 Task: Click New Customer and then click Cancel while find customer
Action: Mouse moved to (139, 18)
Screenshot: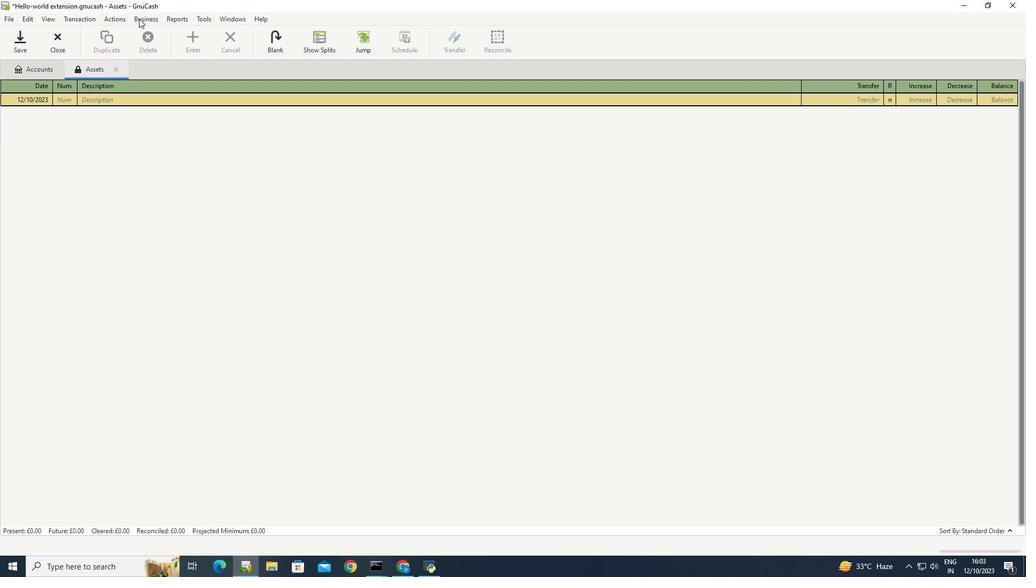 
Action: Mouse pressed left at (139, 18)
Screenshot: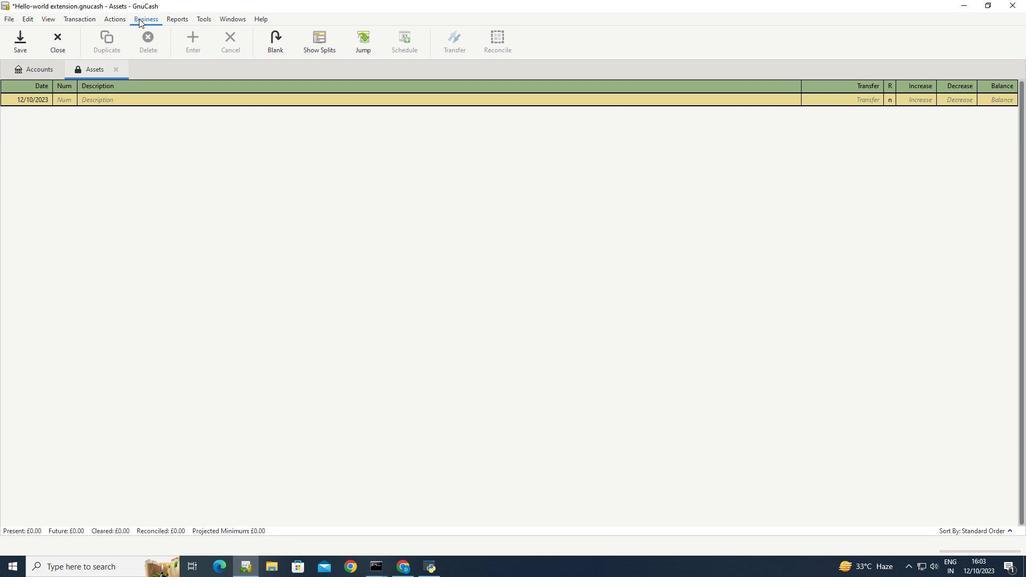
Action: Mouse moved to (273, 59)
Screenshot: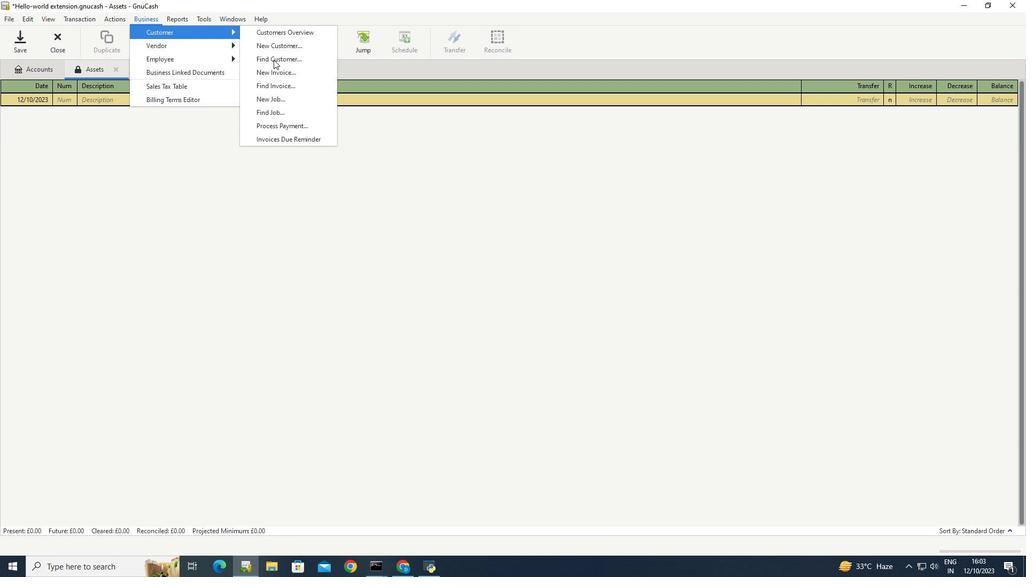 
Action: Mouse pressed left at (273, 59)
Screenshot: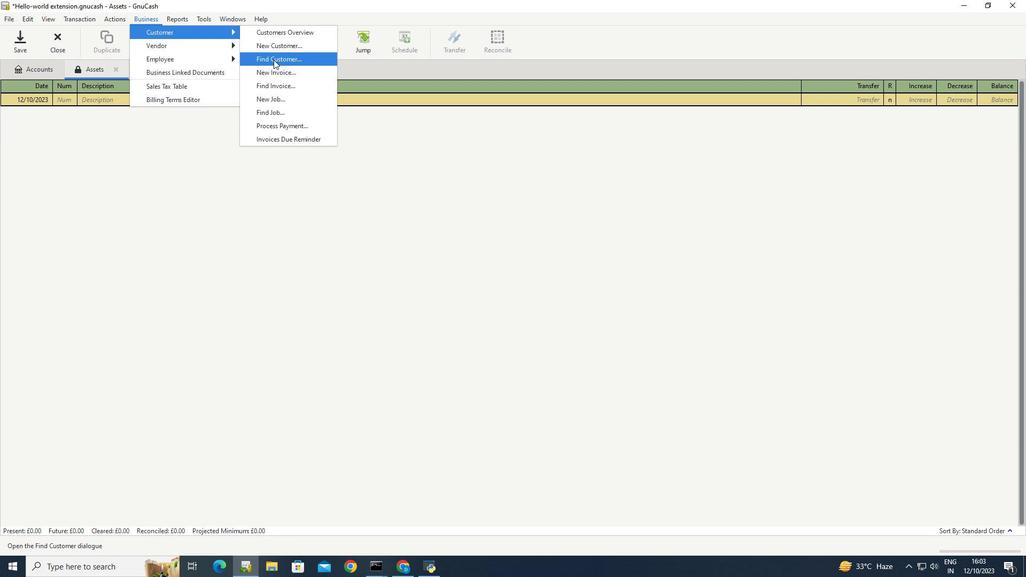 
Action: Mouse moved to (535, 363)
Screenshot: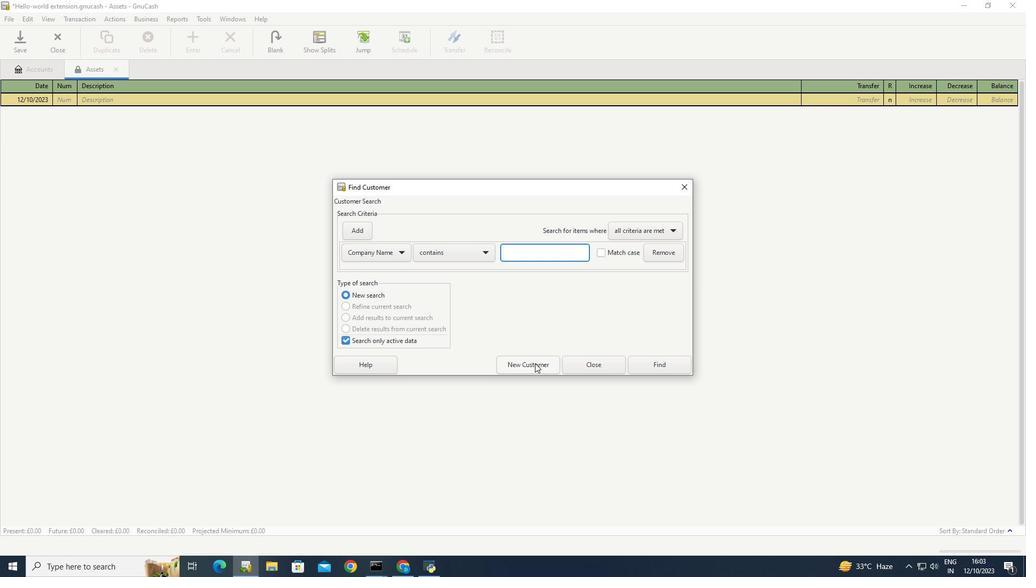 
Action: Mouse pressed left at (535, 363)
Screenshot: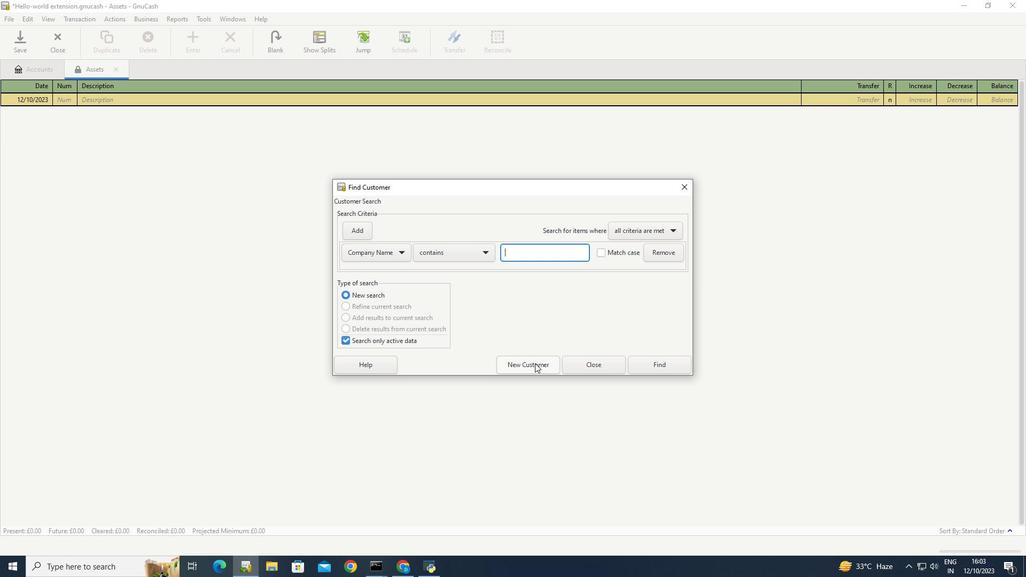 
Action: Mouse moved to (529, 455)
Screenshot: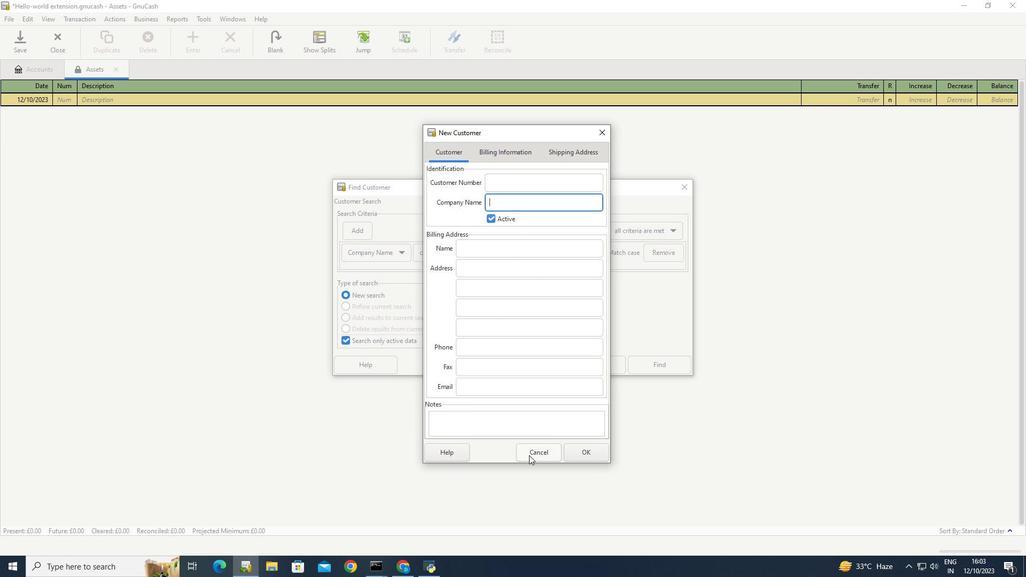 
Action: Mouse pressed left at (529, 455)
Screenshot: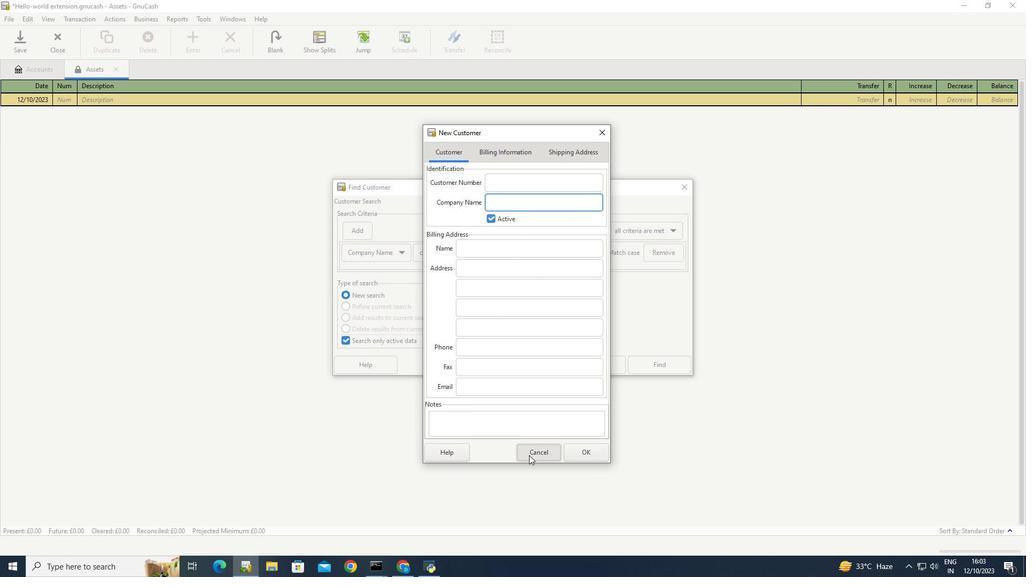 
Action: Mouse moved to (529, 454)
Screenshot: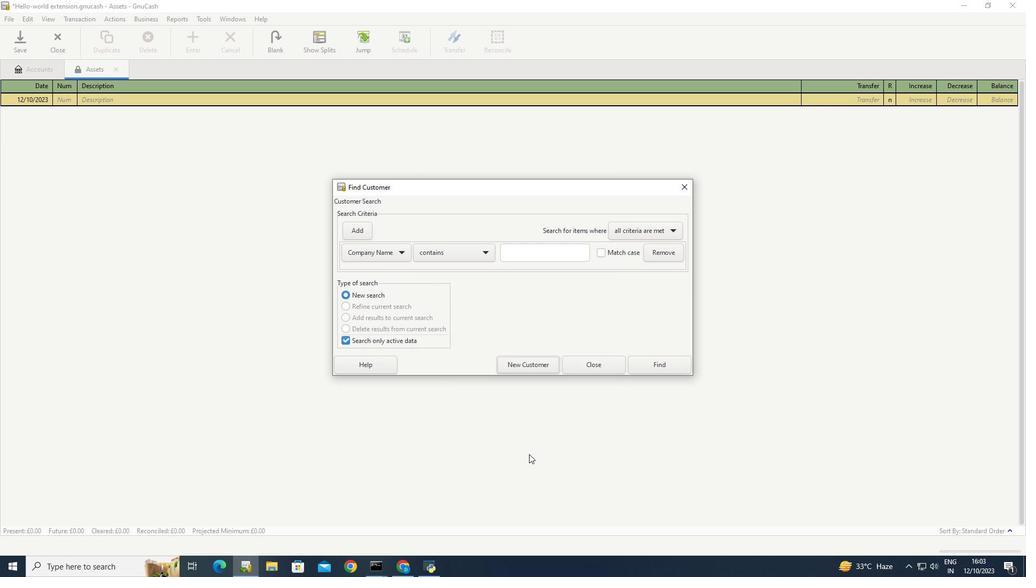 
